 Task: Set the maximum allowed events per day for this type of event to 3.
Action: Mouse moved to (114, 312)
Screenshot: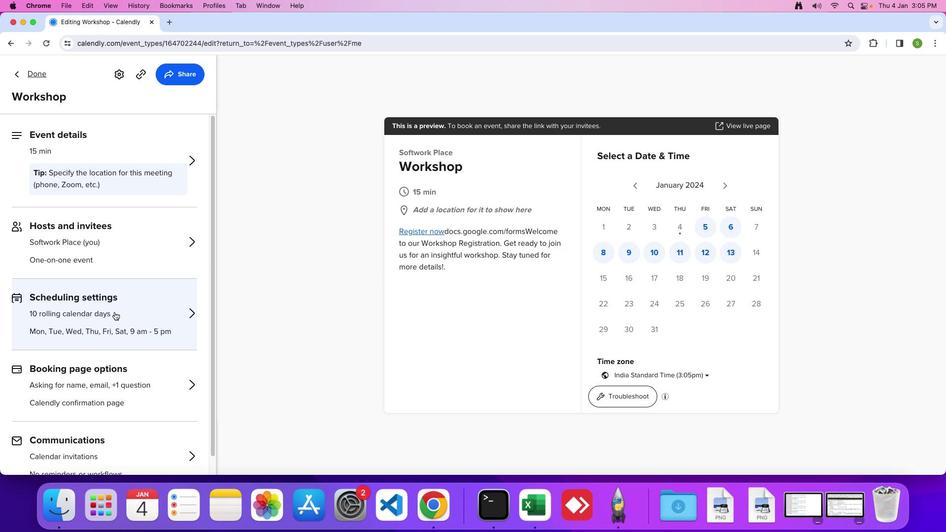 
Action: Mouse pressed left at (114, 312)
Screenshot: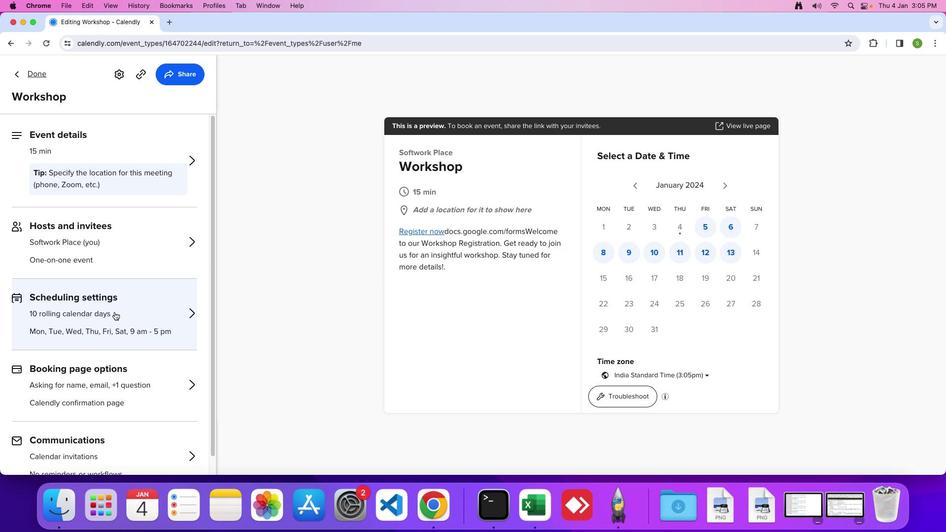 
Action: Mouse moved to (108, 314)
Screenshot: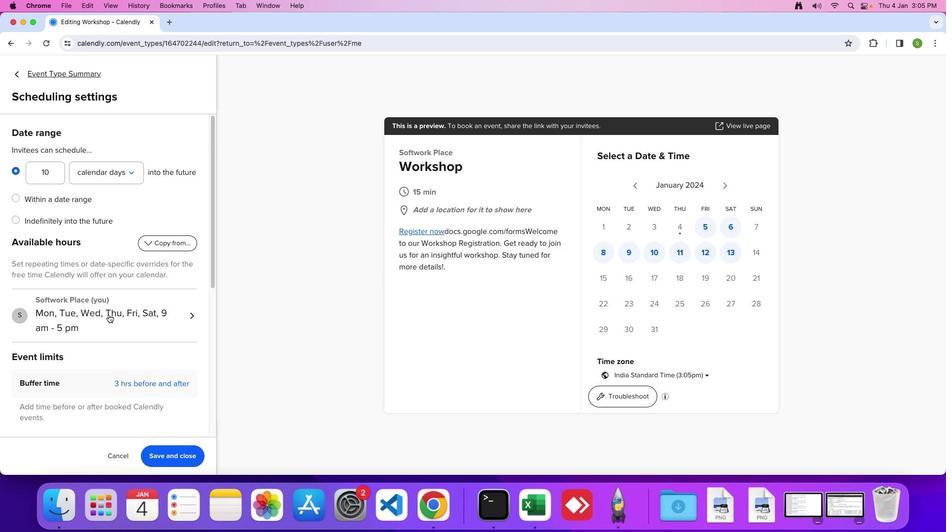 
Action: Mouse scrolled (108, 314) with delta (0, 0)
Screenshot: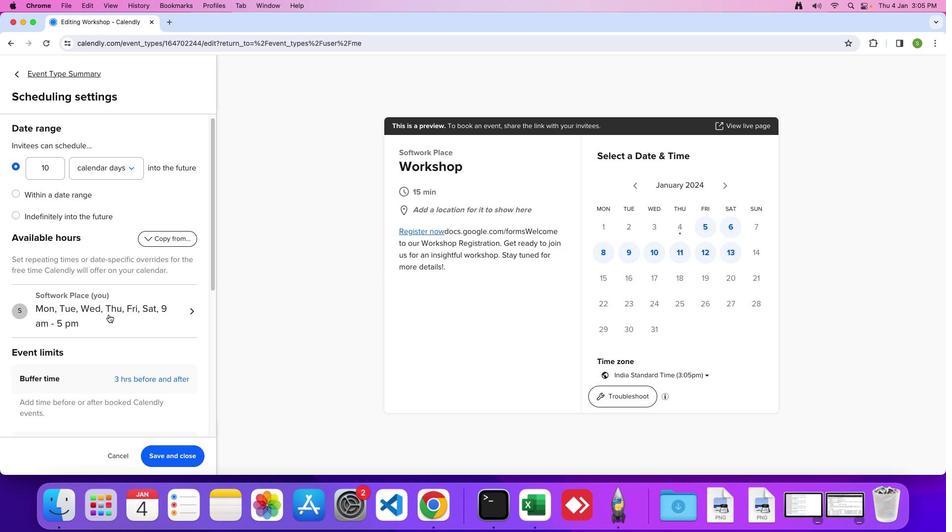 
Action: Mouse scrolled (108, 314) with delta (0, 0)
Screenshot: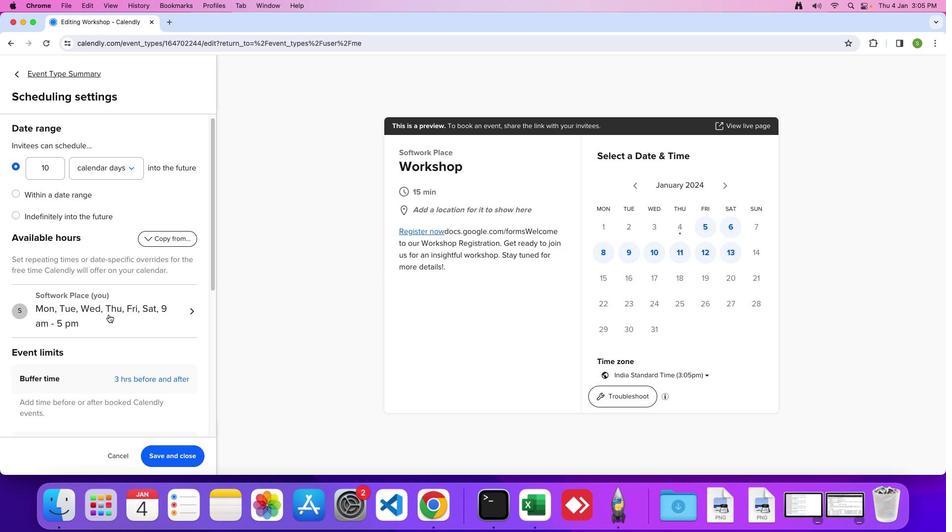 
Action: Mouse scrolled (108, 314) with delta (0, -1)
Screenshot: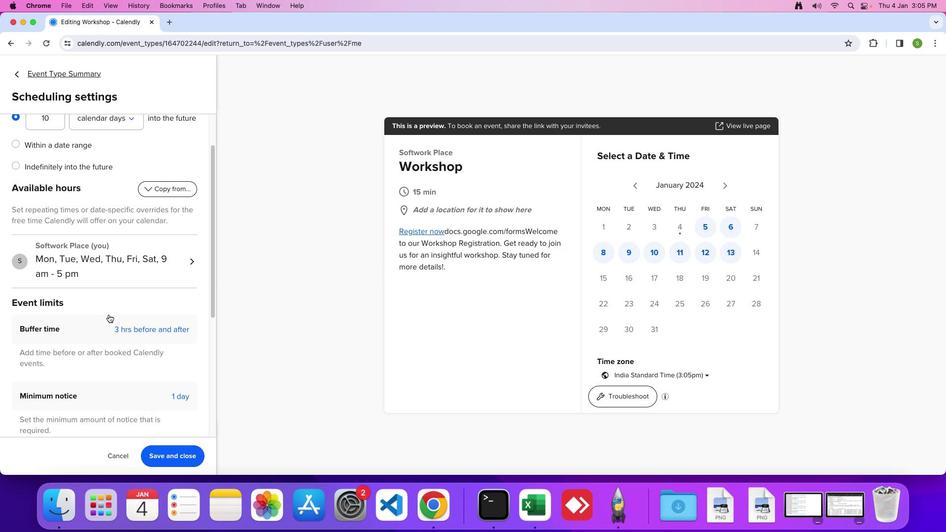 
Action: Mouse scrolled (108, 314) with delta (0, 0)
Screenshot: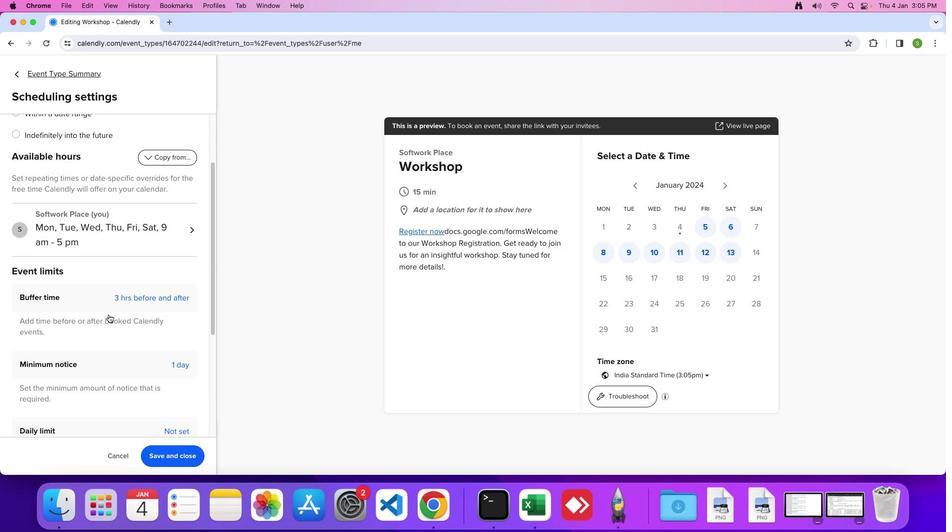 
Action: Mouse scrolled (108, 314) with delta (0, 0)
Screenshot: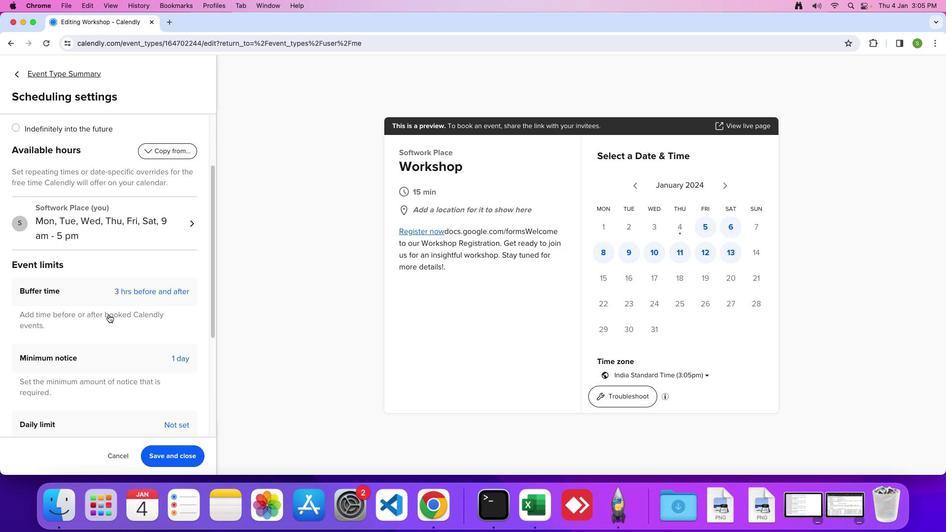 
Action: Mouse scrolled (108, 314) with delta (0, 0)
Screenshot: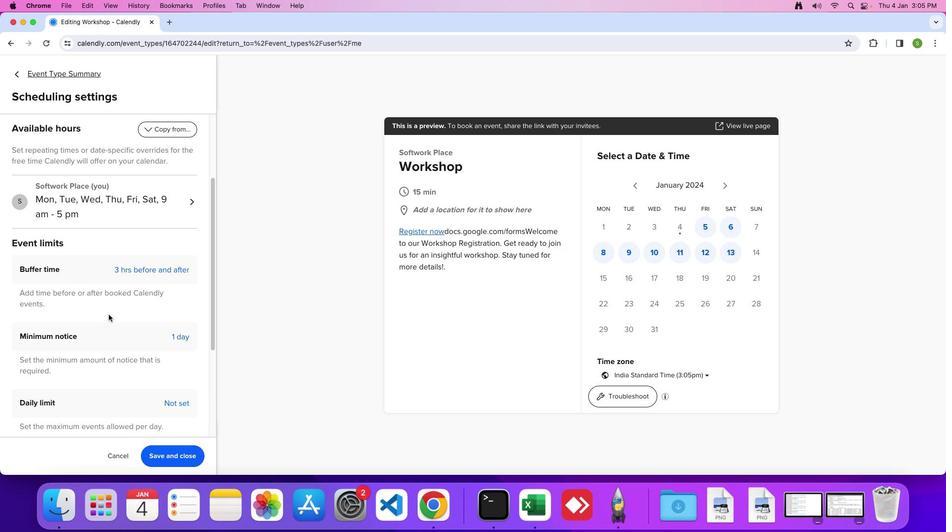 
Action: Mouse scrolled (108, 314) with delta (0, 0)
Screenshot: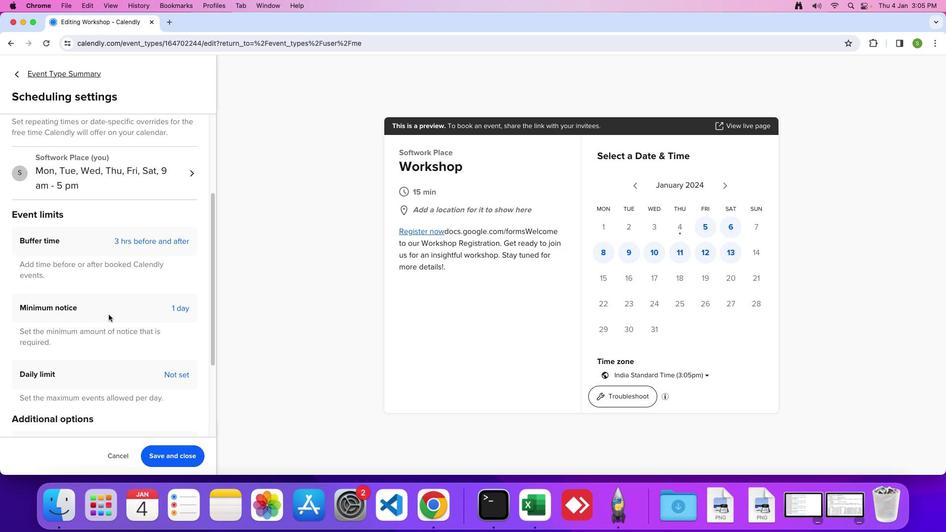 
Action: Mouse scrolled (108, 314) with delta (0, -1)
Screenshot: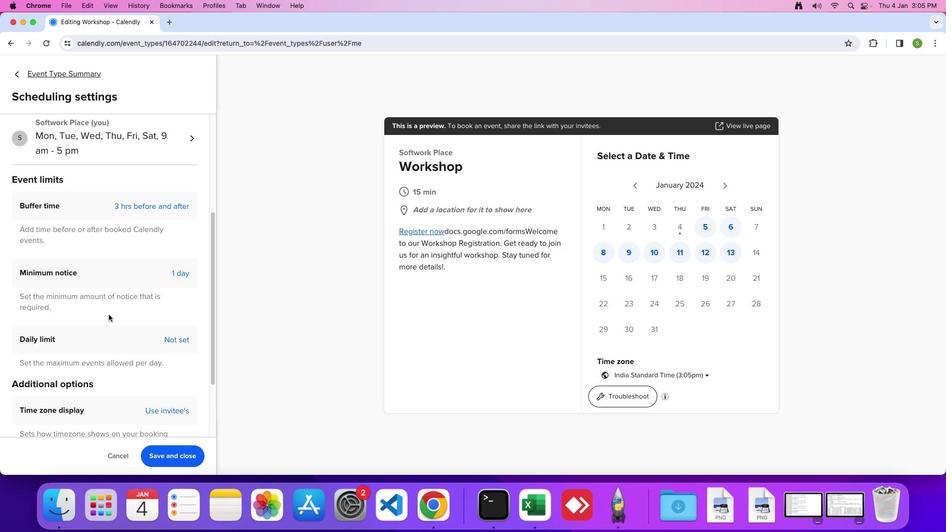 
Action: Mouse moved to (107, 309)
Screenshot: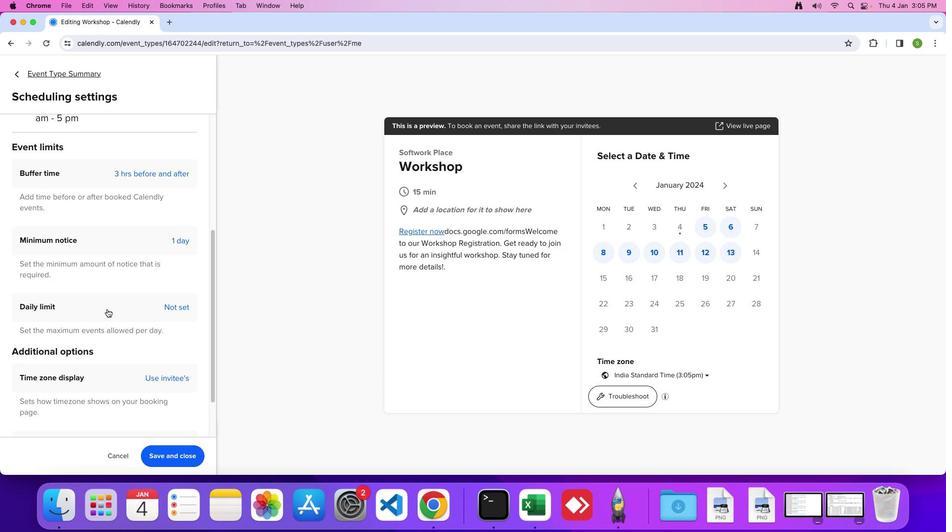 
Action: Mouse scrolled (107, 309) with delta (0, 0)
Screenshot: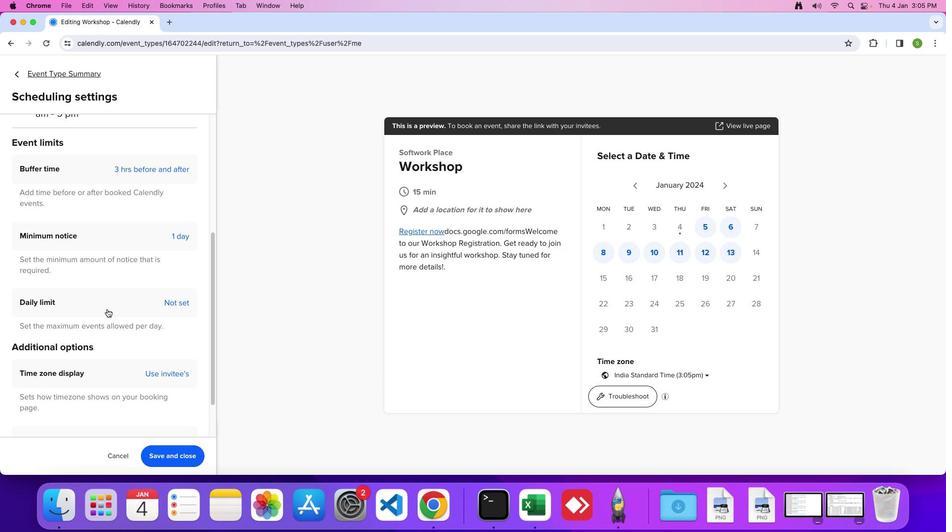 
Action: Mouse moved to (107, 309)
Screenshot: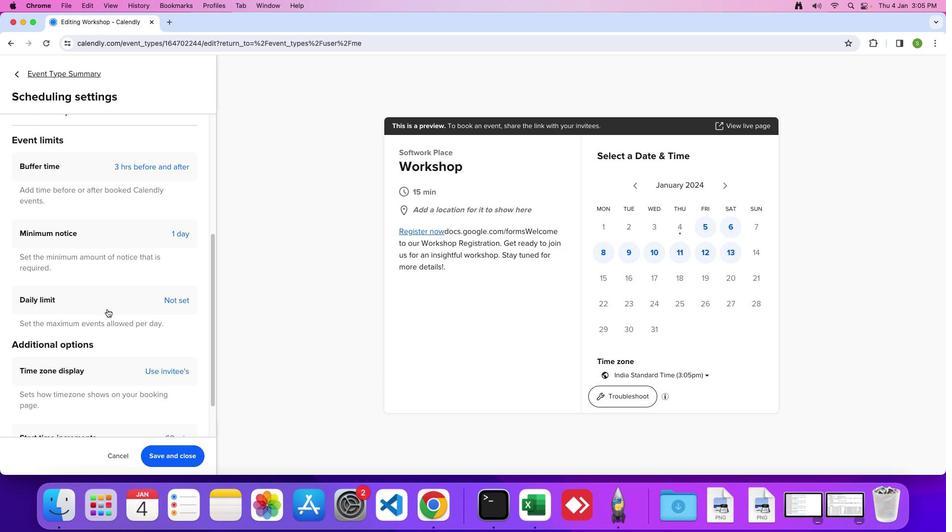 
Action: Mouse scrolled (107, 309) with delta (0, 0)
Screenshot: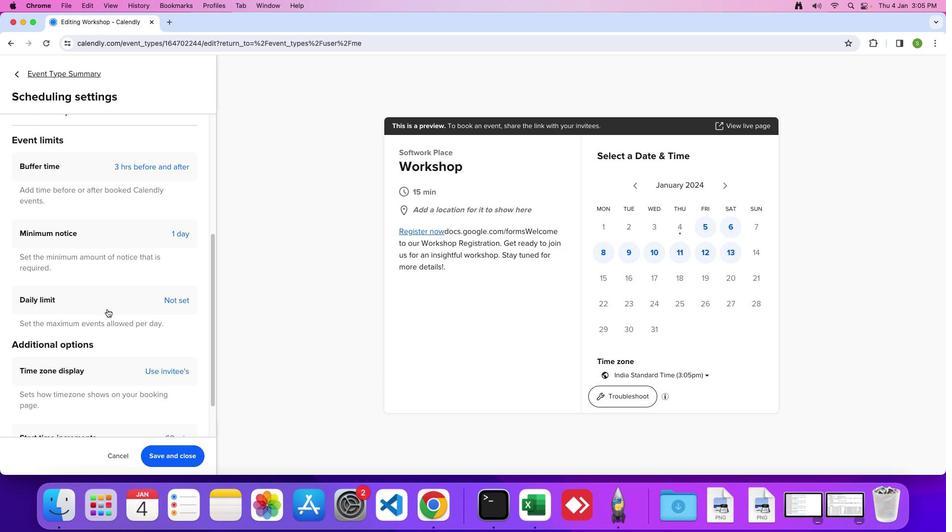 
Action: Mouse moved to (82, 287)
Screenshot: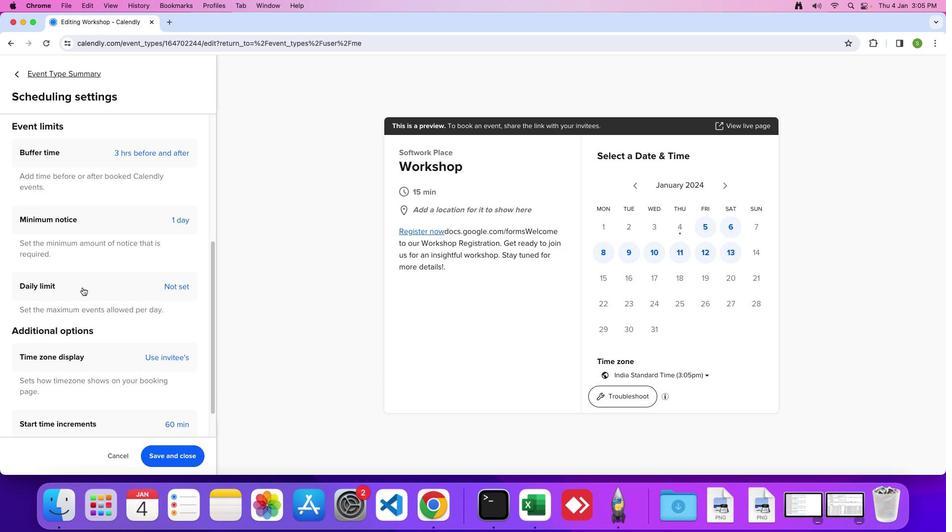 
Action: Mouse pressed left at (82, 287)
Screenshot: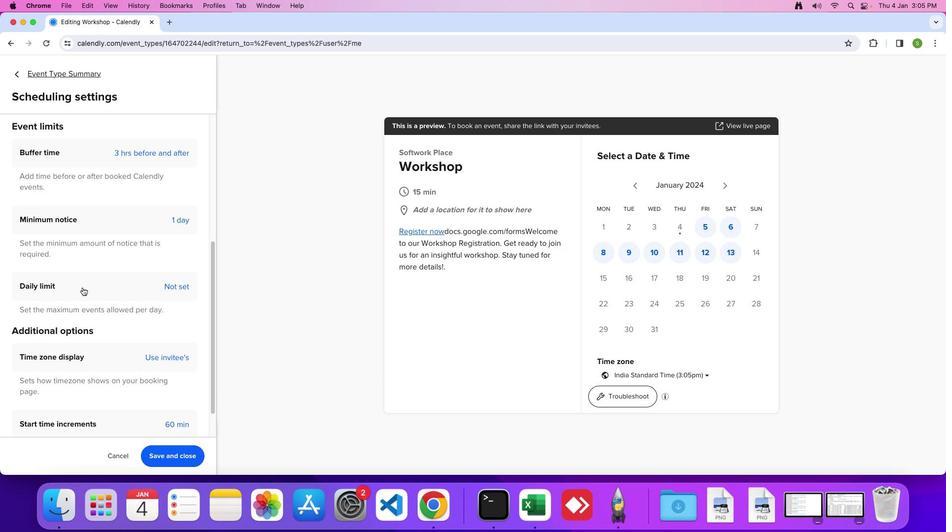 
Action: Mouse moved to (37, 309)
Screenshot: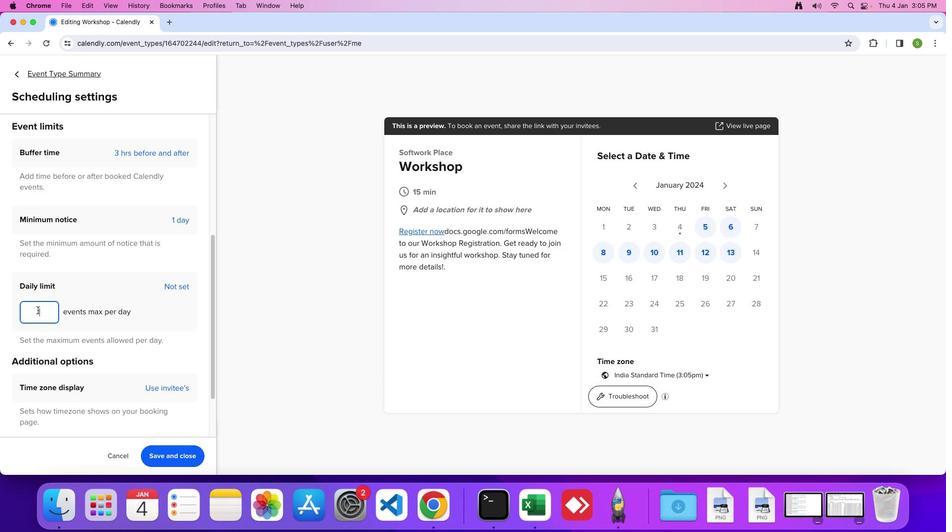 
Action: Mouse pressed left at (37, 309)
Screenshot: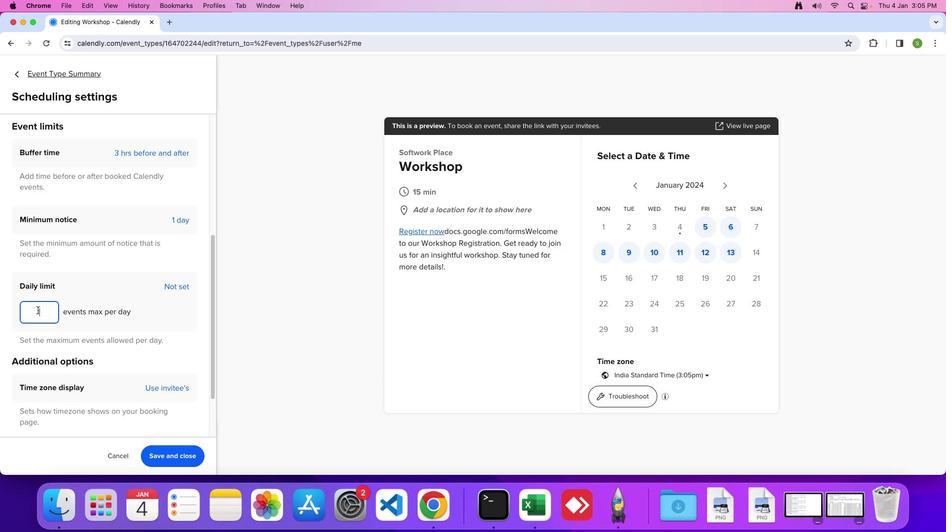 
Action: Key pressed '3'
Screenshot: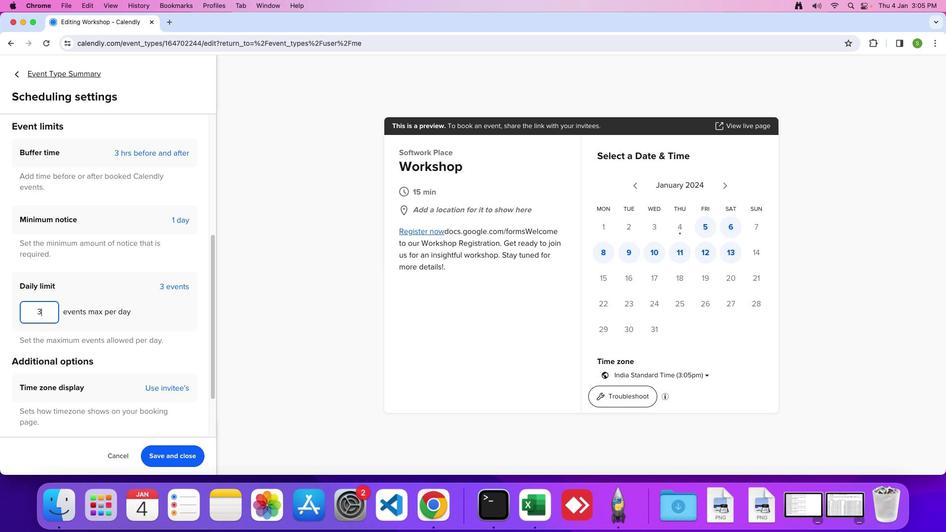 
